 Task: Show all the protected ranges in the spreadsheet.
Action: Mouse moved to (94, 91)
Screenshot: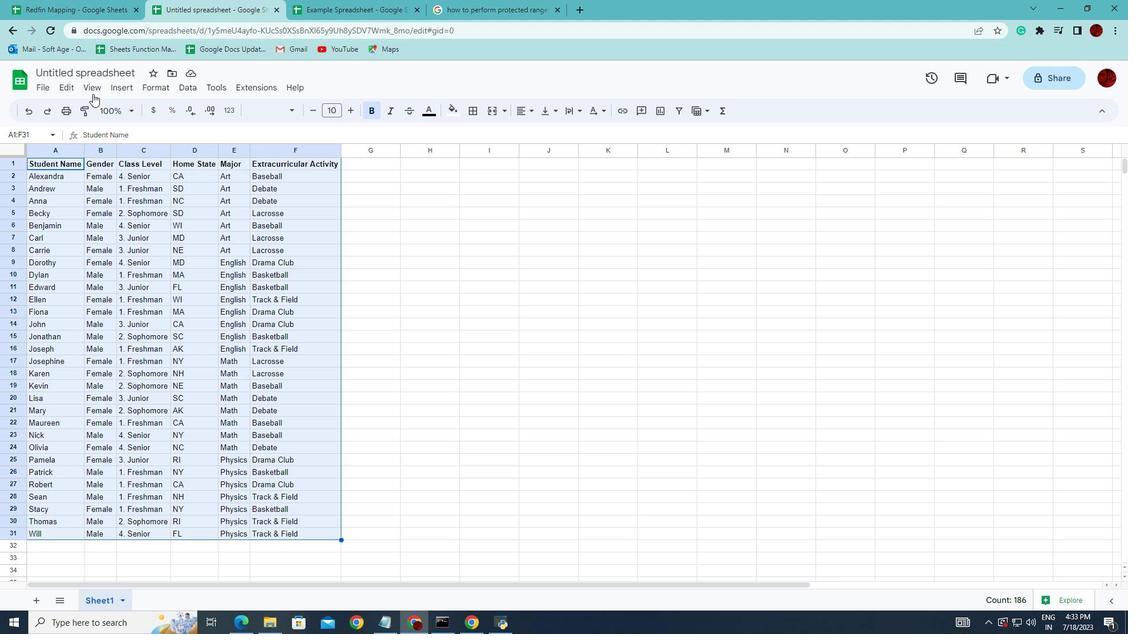 
Action: Mouse pressed left at (94, 91)
Screenshot: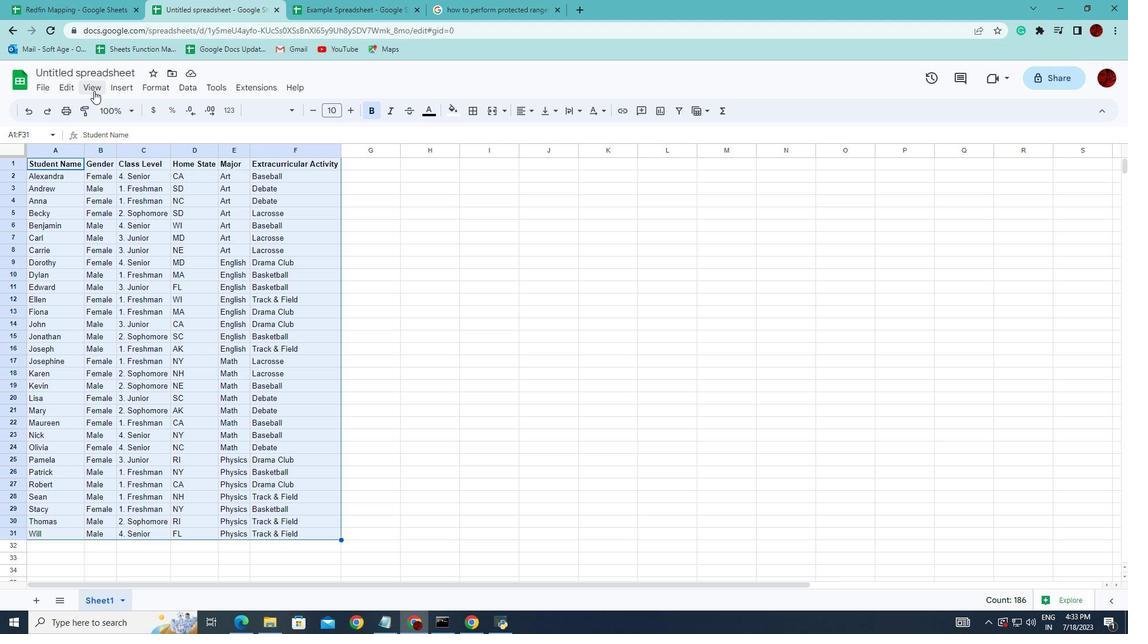 
Action: Mouse moved to (281, 165)
Screenshot: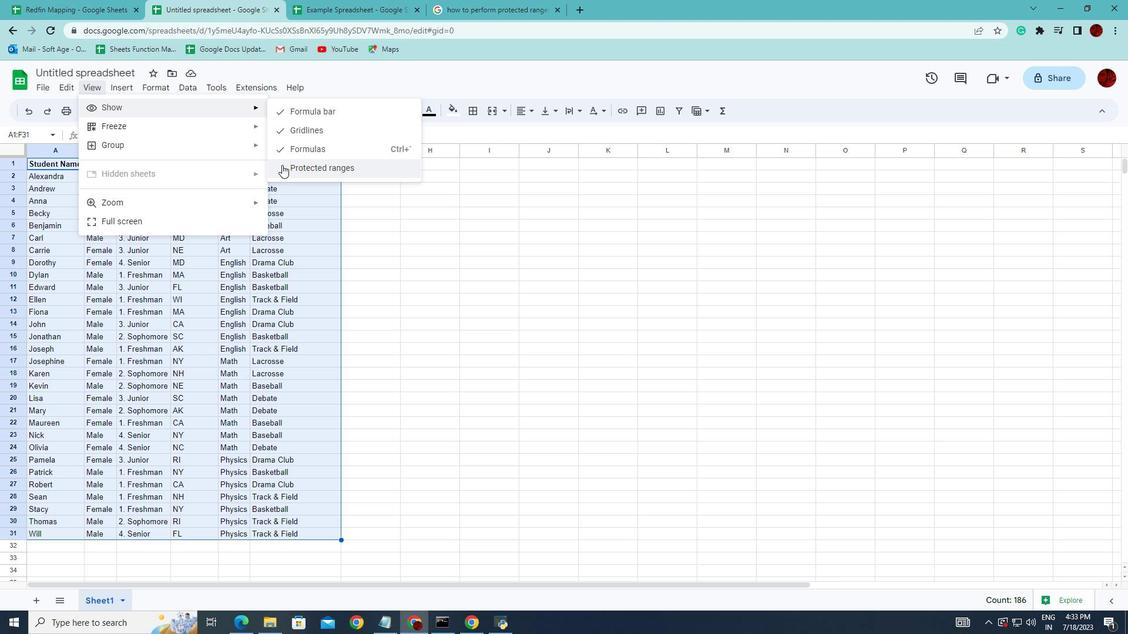 
Action: Mouse pressed left at (281, 165)
Screenshot: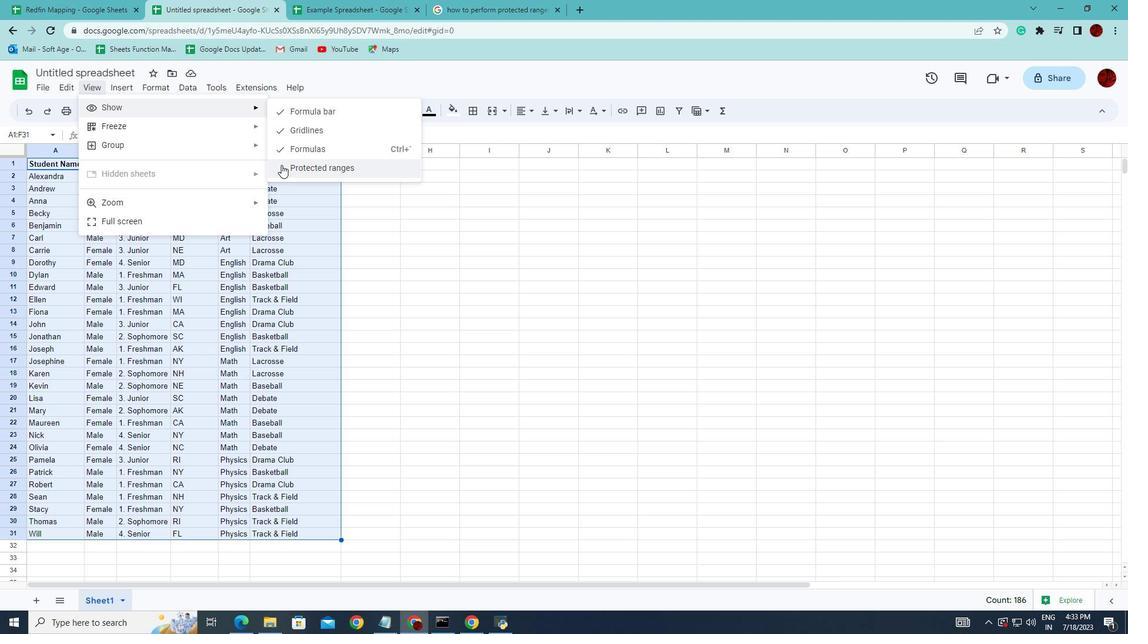 
